Task: Use the formula "NPER" in spreadsheet "Project portfolio".
Action: Mouse moved to (129, 91)
Screenshot: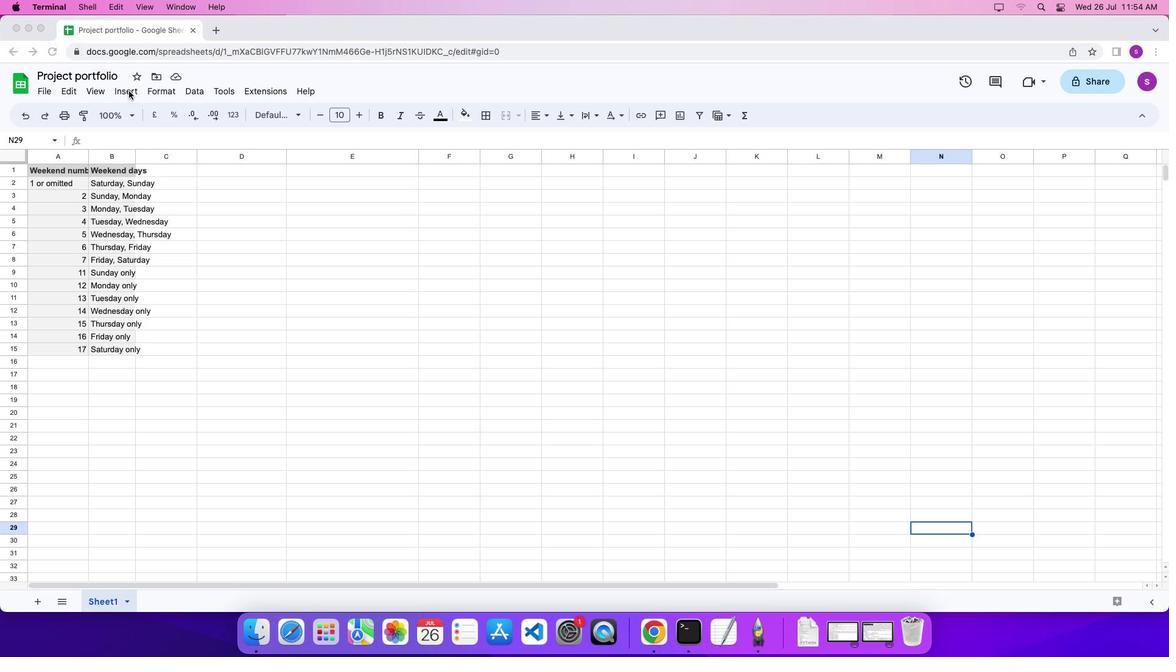 
Action: Mouse pressed left at (129, 91)
Screenshot: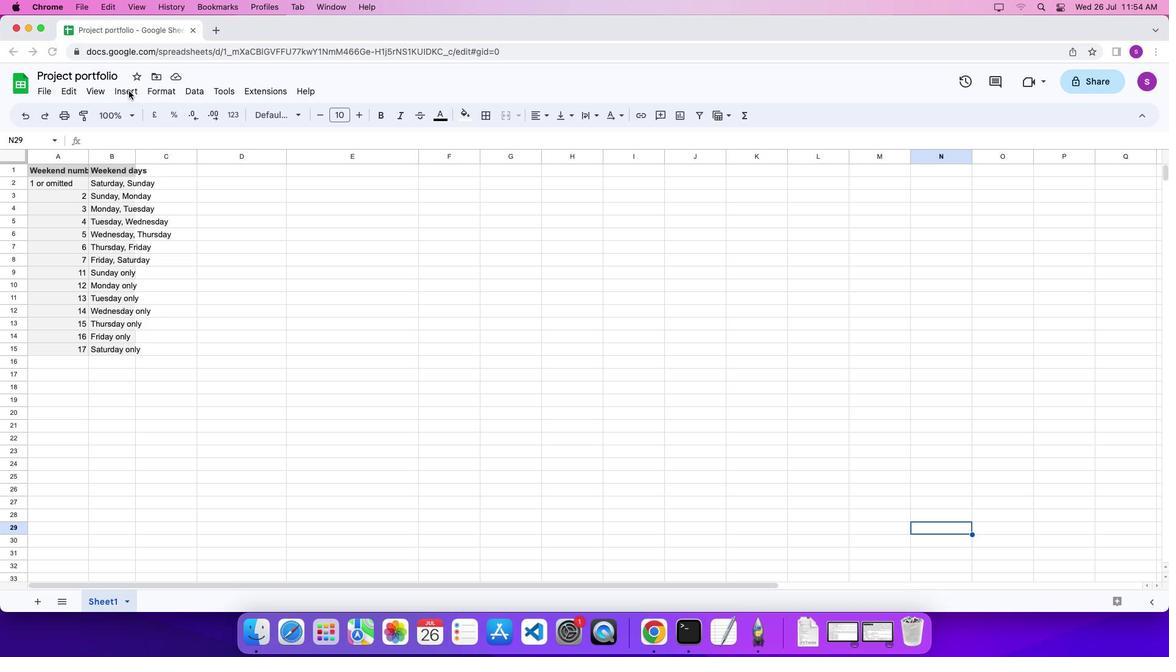
Action: Mouse moved to (130, 90)
Screenshot: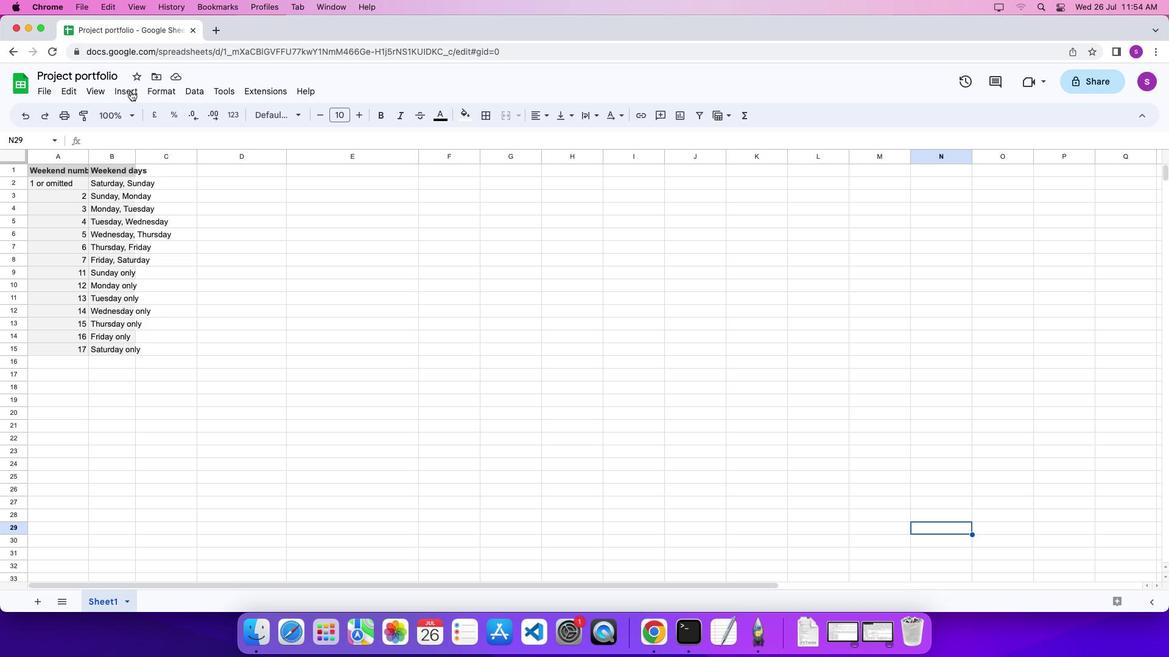 
Action: Mouse pressed left at (130, 90)
Screenshot: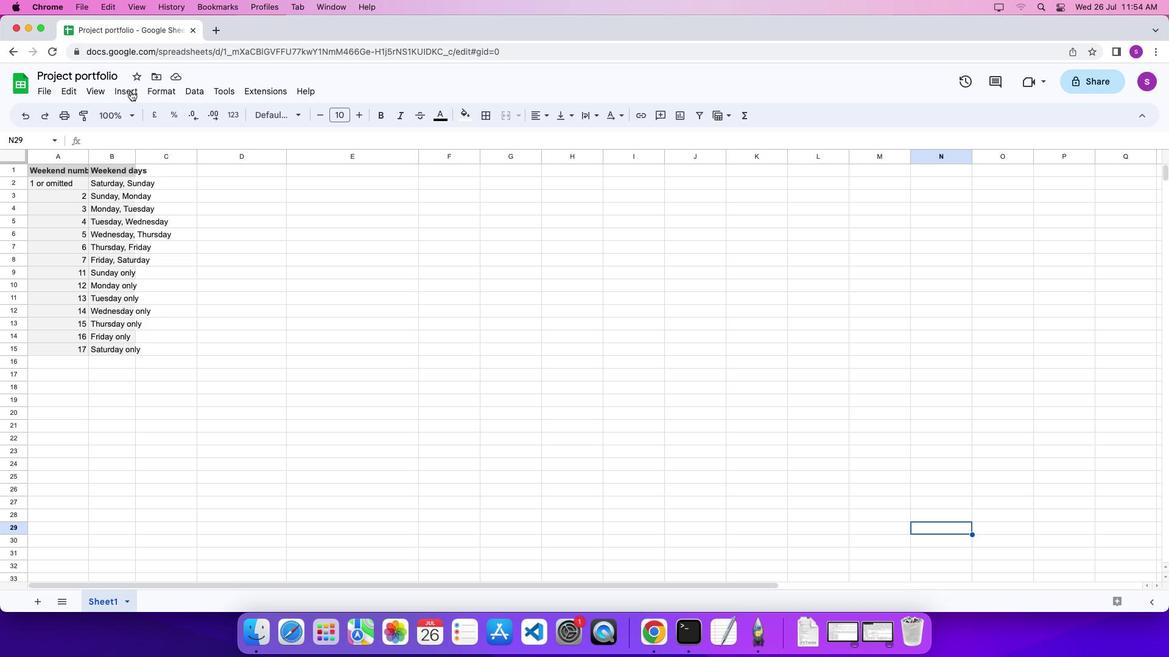 
Action: Mouse moved to (523, 482)
Screenshot: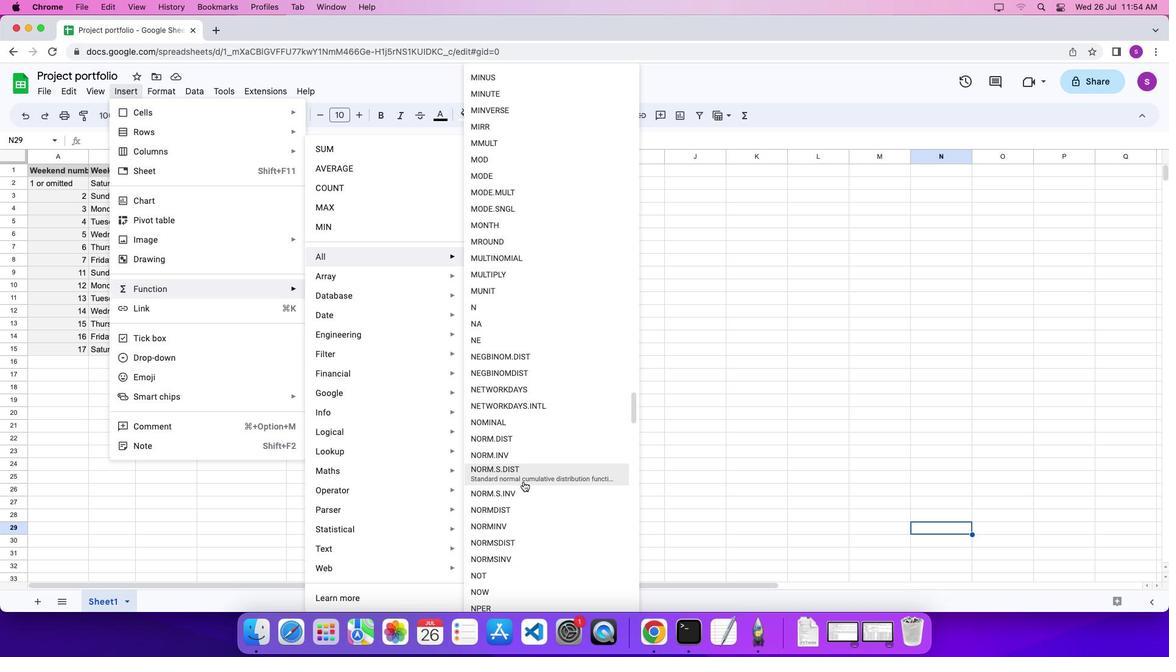 
Action: Mouse scrolled (523, 482) with delta (0, 0)
Screenshot: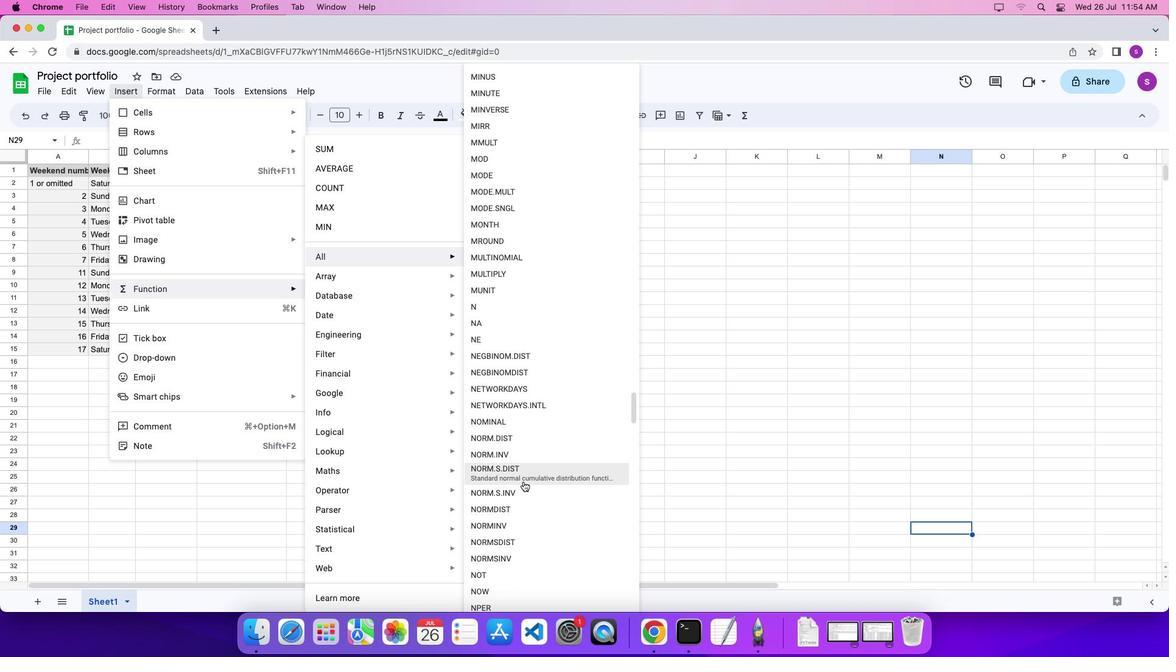 
Action: Mouse scrolled (523, 482) with delta (0, 0)
Screenshot: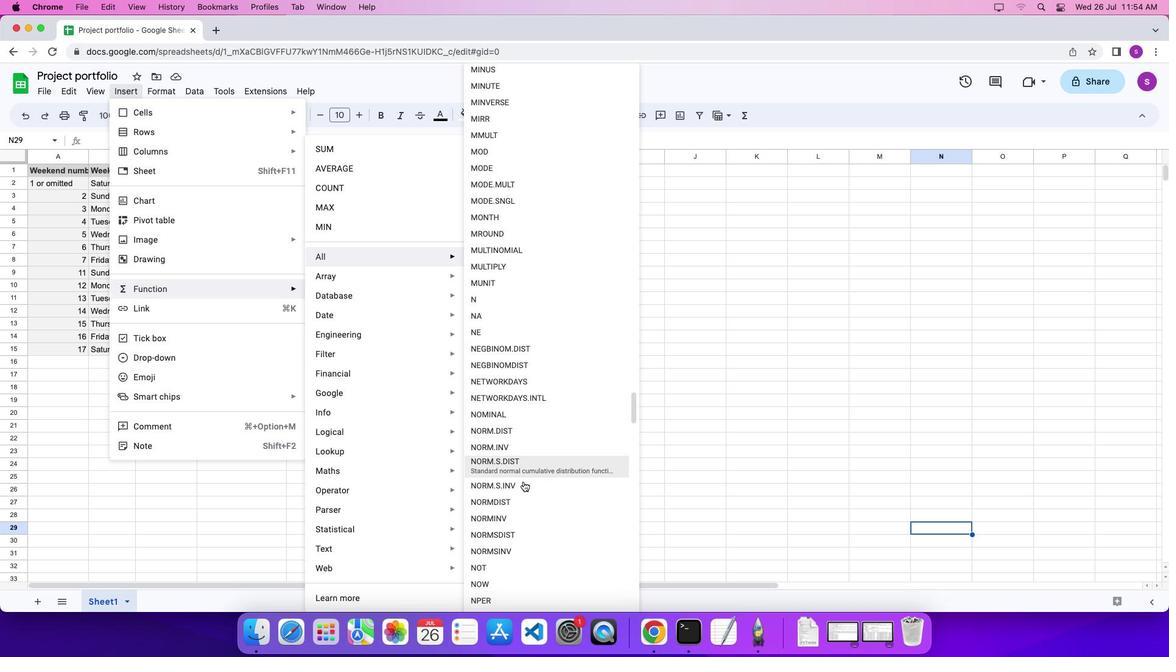 
Action: Mouse scrolled (523, 482) with delta (0, 0)
Screenshot: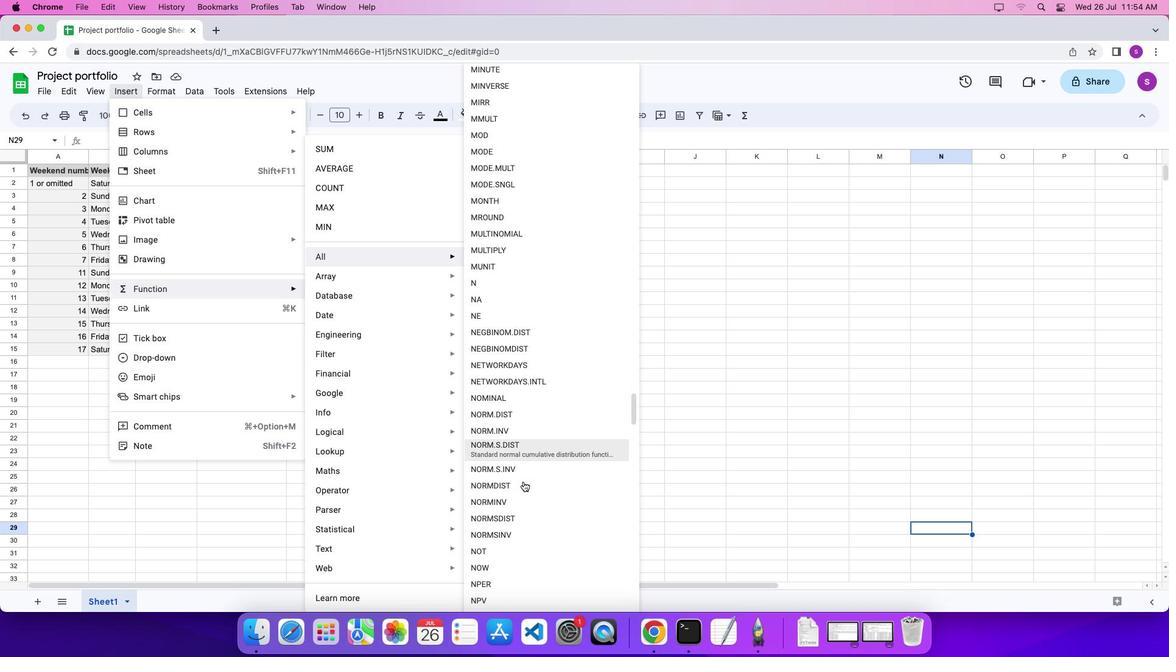 
Action: Mouse moved to (514, 576)
Screenshot: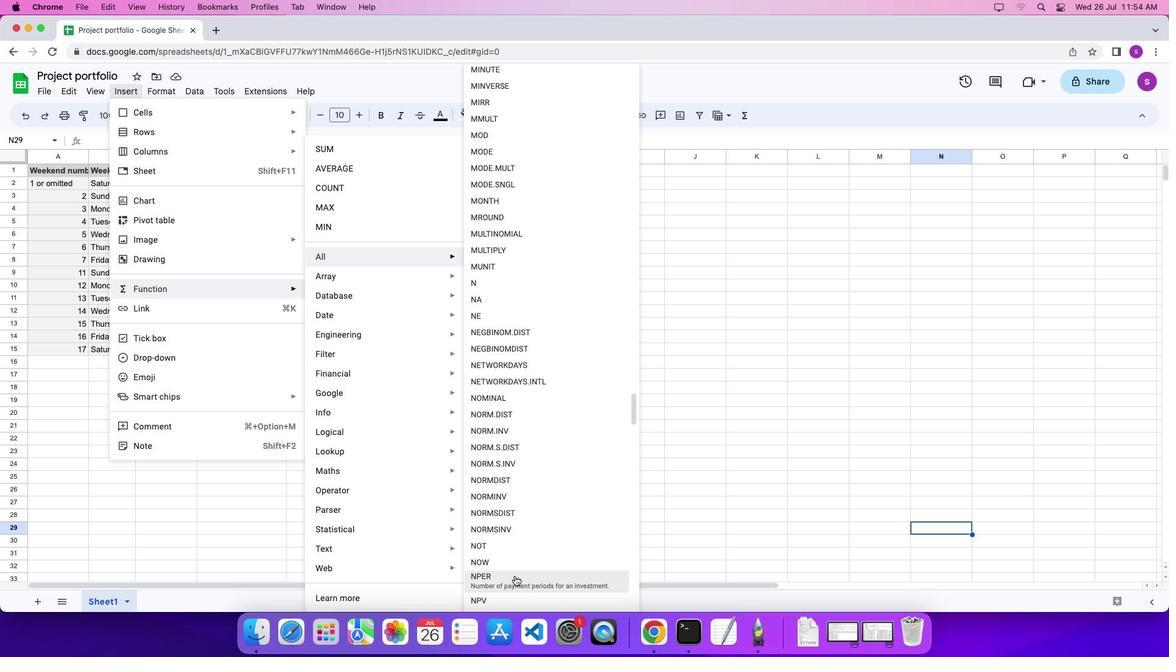 
Action: Mouse pressed left at (514, 576)
Screenshot: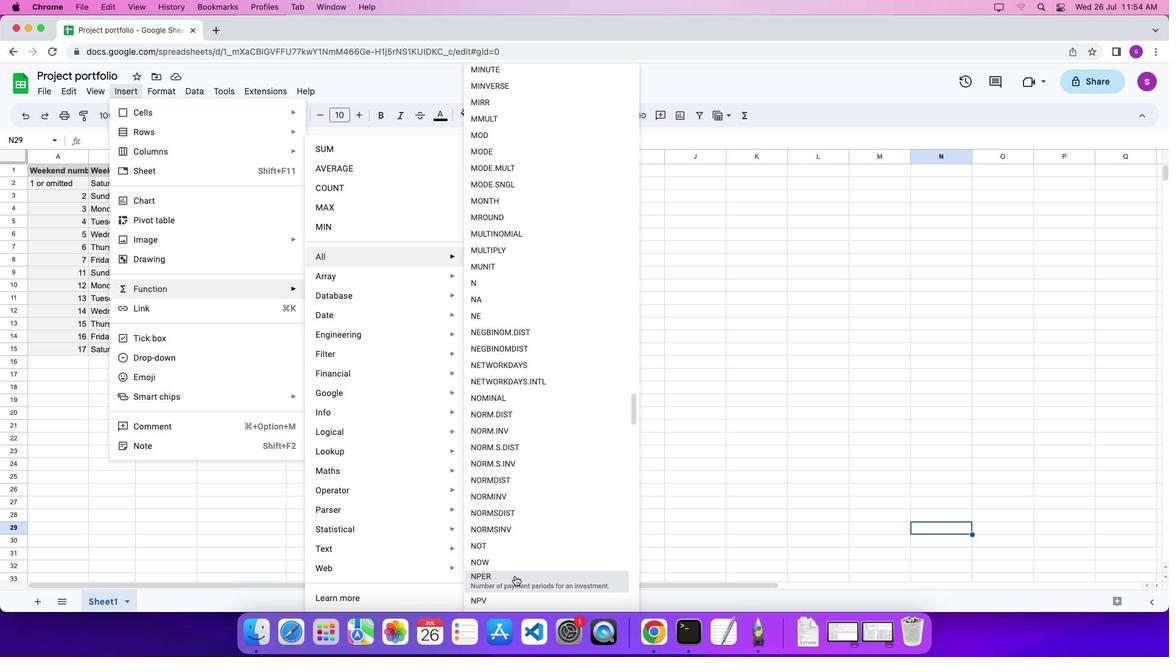 
Action: Mouse moved to (525, 554)
Screenshot: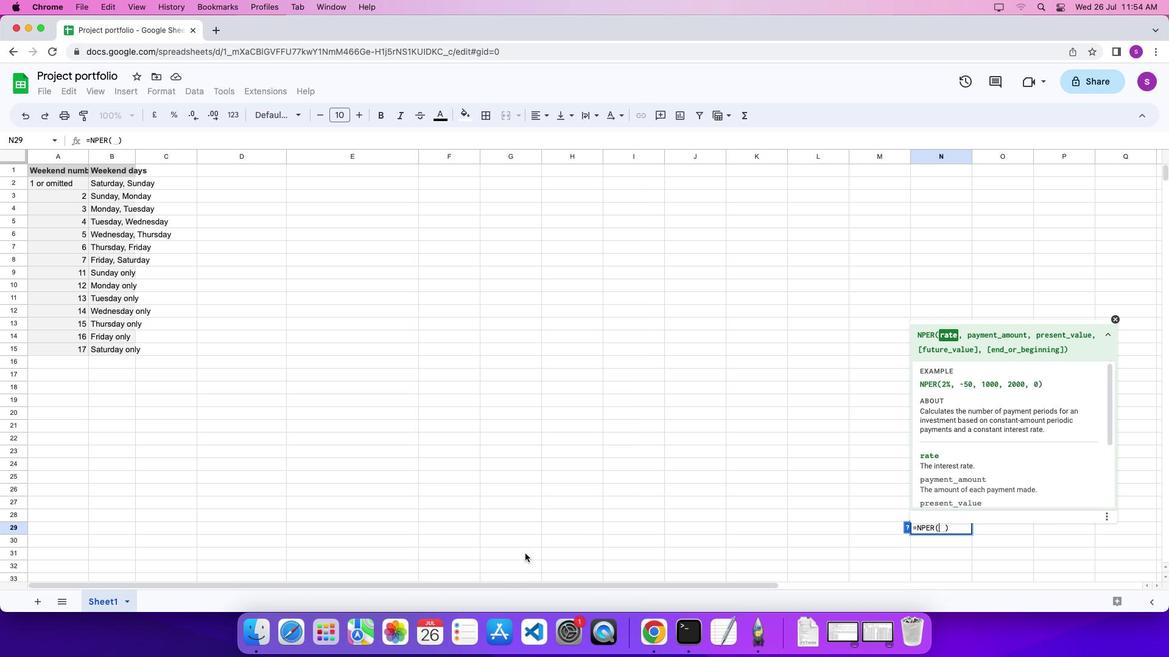 
Action: Key pressed '2'Key.shift'%'',''-''5''0'',''1''0''0''0'',''2''0''0''0'',''0''\x03'
Screenshot: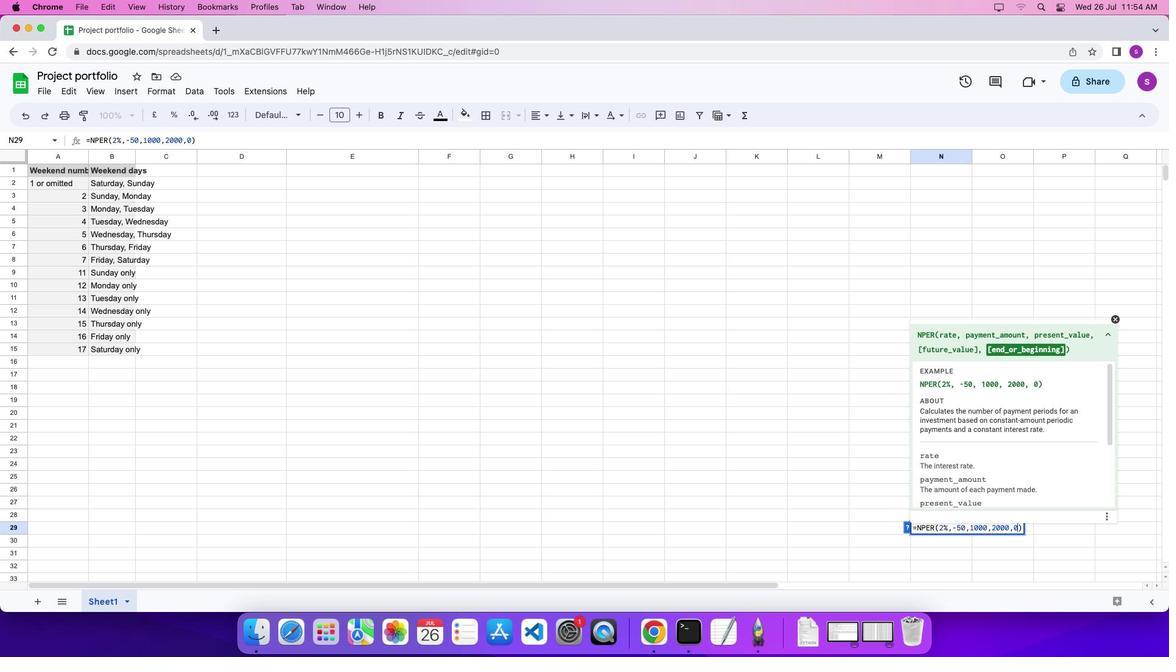 
